 Task: Create a section API Gateway Sprint and in the section, add a milestone Payment Gateway Integration in the project AgileCraft
Action: Mouse moved to (82, 339)
Screenshot: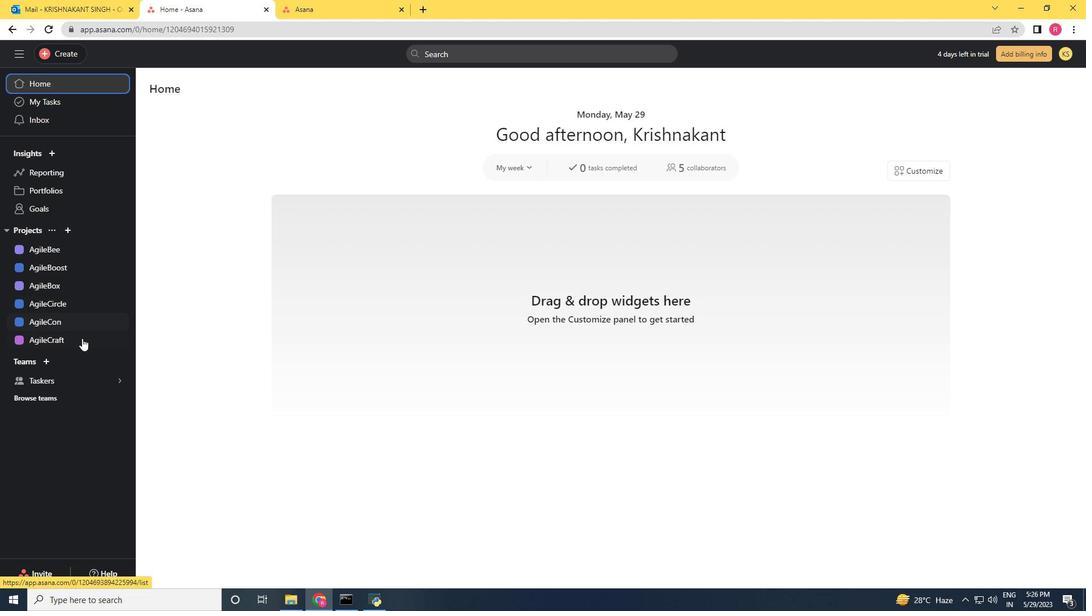 
Action: Mouse pressed left at (82, 339)
Screenshot: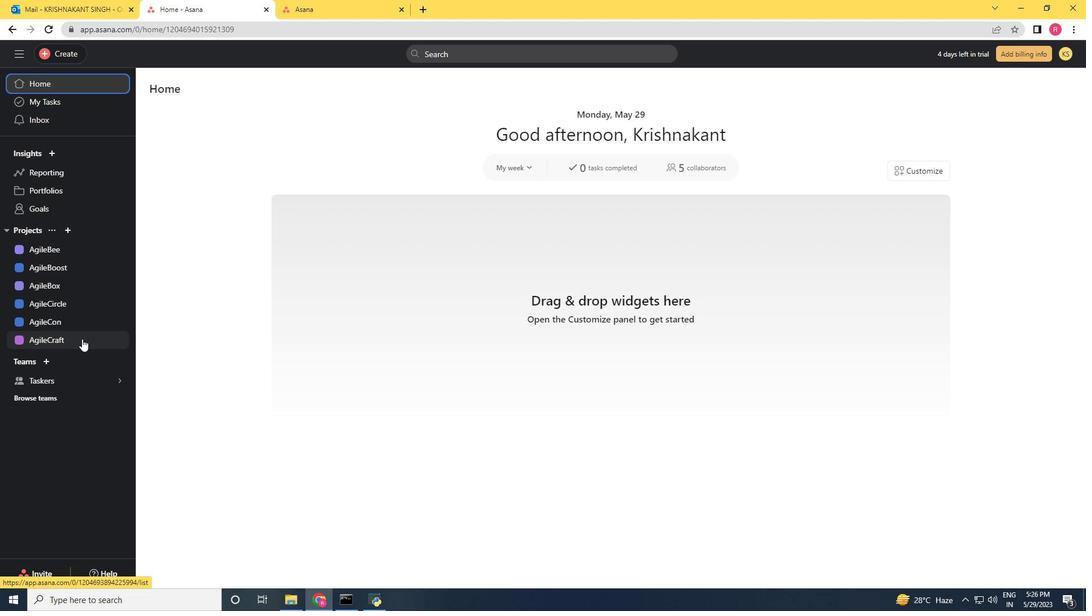 
Action: Mouse moved to (193, 457)
Screenshot: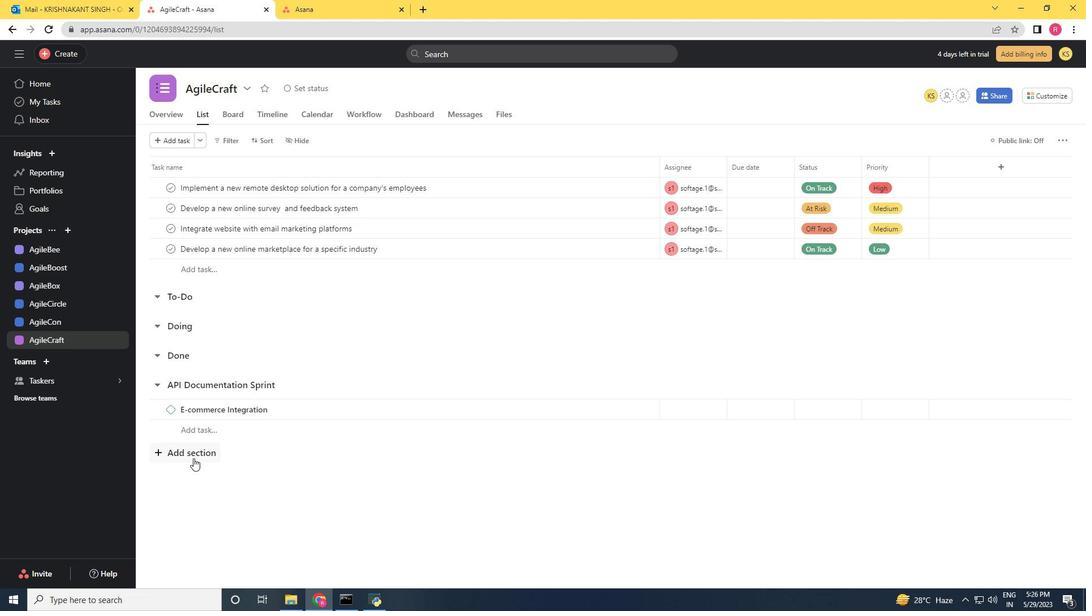 
Action: Mouse pressed left at (193, 457)
Screenshot: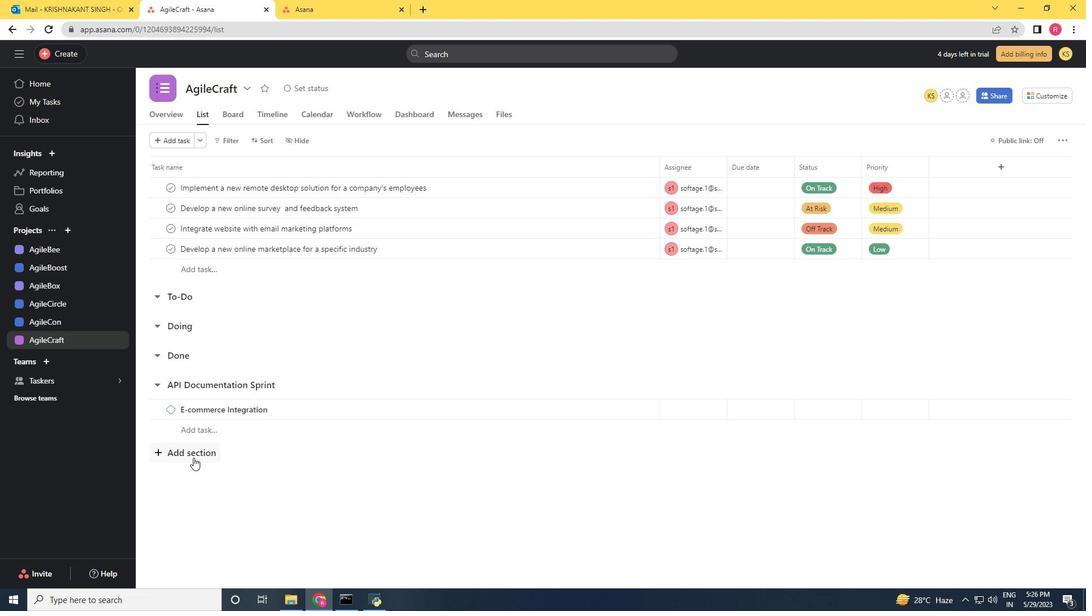 
Action: Mouse moved to (193, 456)
Screenshot: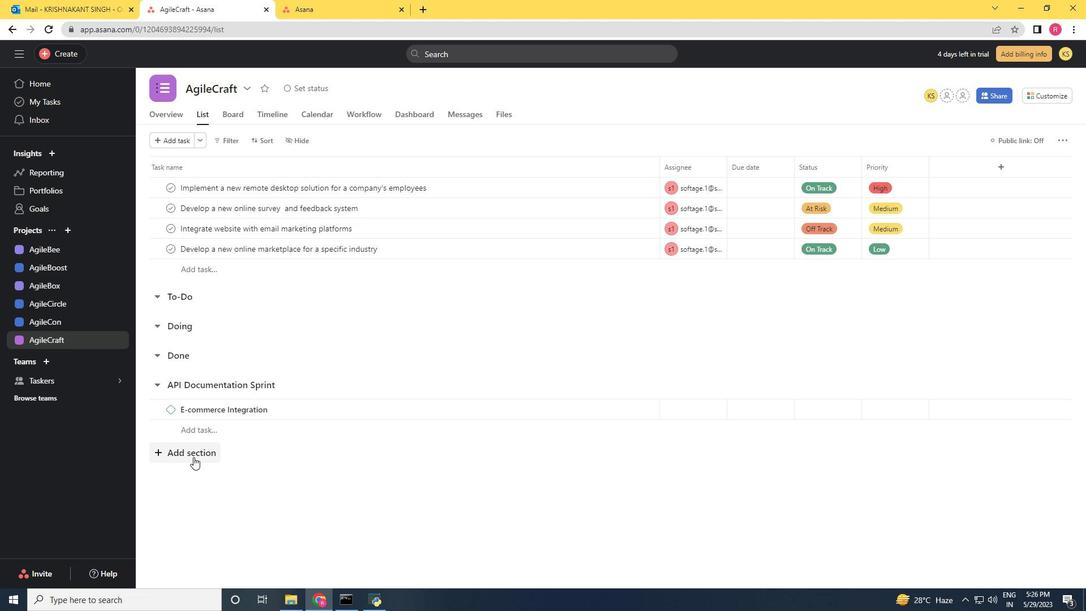 
Action: Key pressed <Key.shift>Ap<Key.shift><Key.shift><Key.shift><Key.shift><Key.shift><Key.shift><Key.shift><Key.shift><Key.shift><Key.shift>I<Key.backspace><Key.backspace><Key.shift><Key.shift>PI<Key.space><Key.shift>Getw<Key.backspace>way<Key.space><Key.shift>sprint<Key.space>
Screenshot: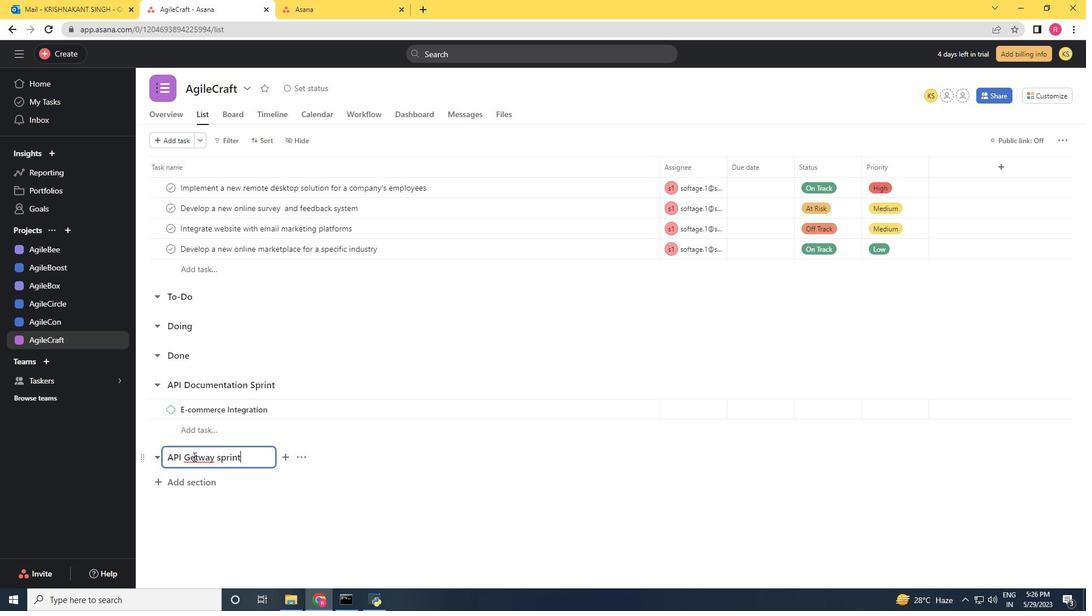 
Action: Mouse moved to (200, 455)
Screenshot: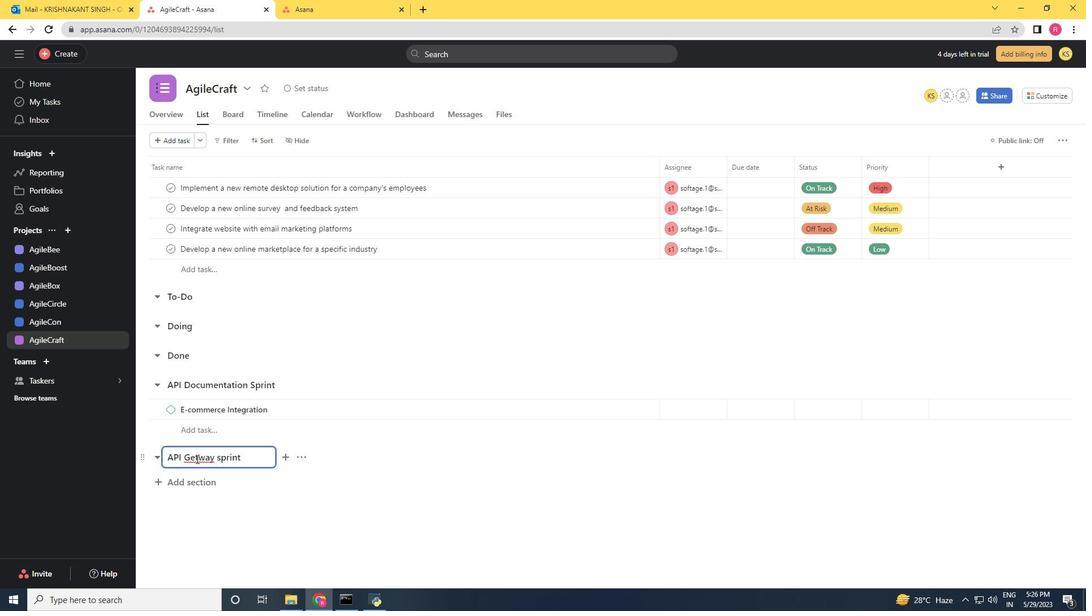 
Action: Mouse pressed left at (200, 455)
Screenshot: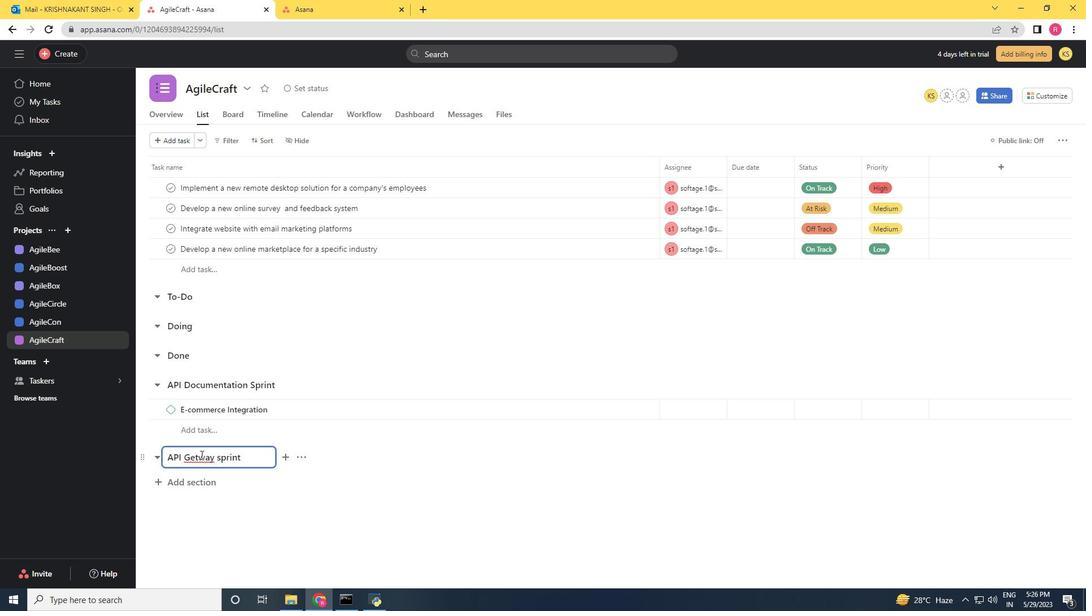 
Action: Key pressed e
Screenshot: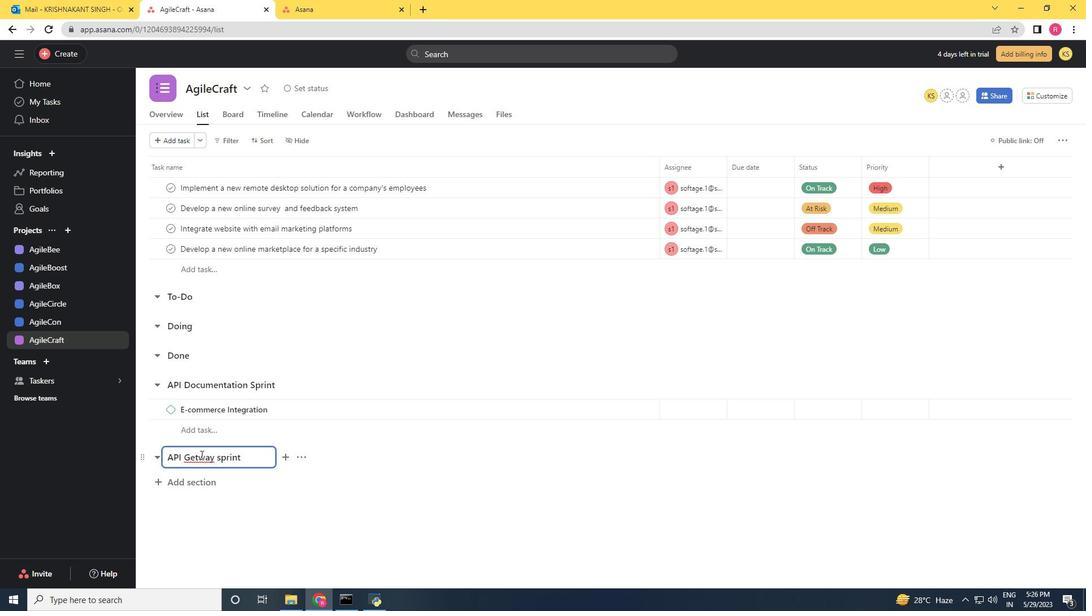 
Action: Mouse moved to (250, 457)
Screenshot: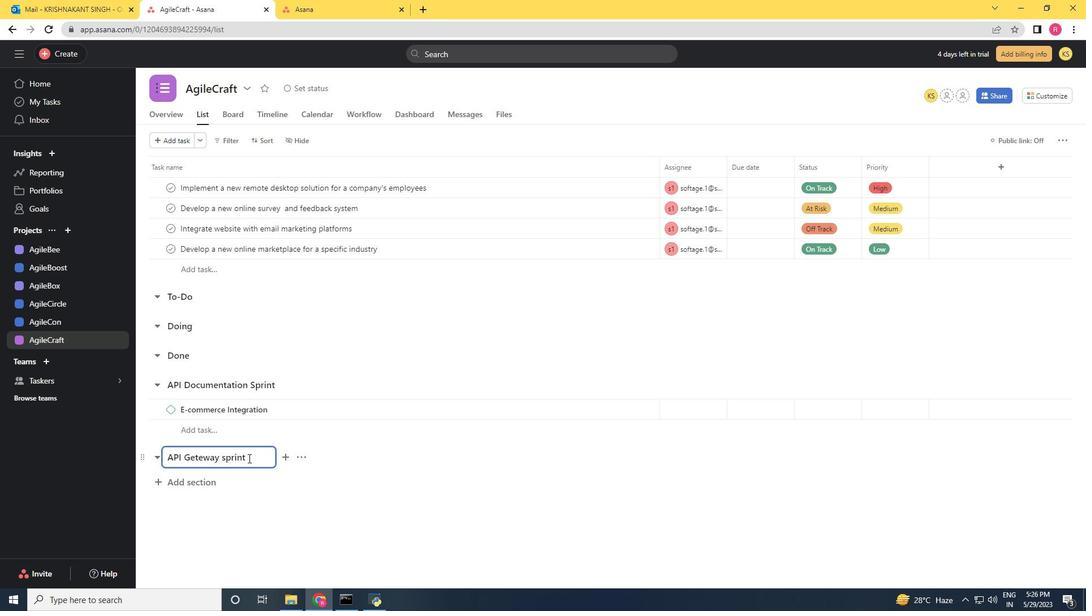 
Action: Mouse pressed left at (250, 457)
Screenshot: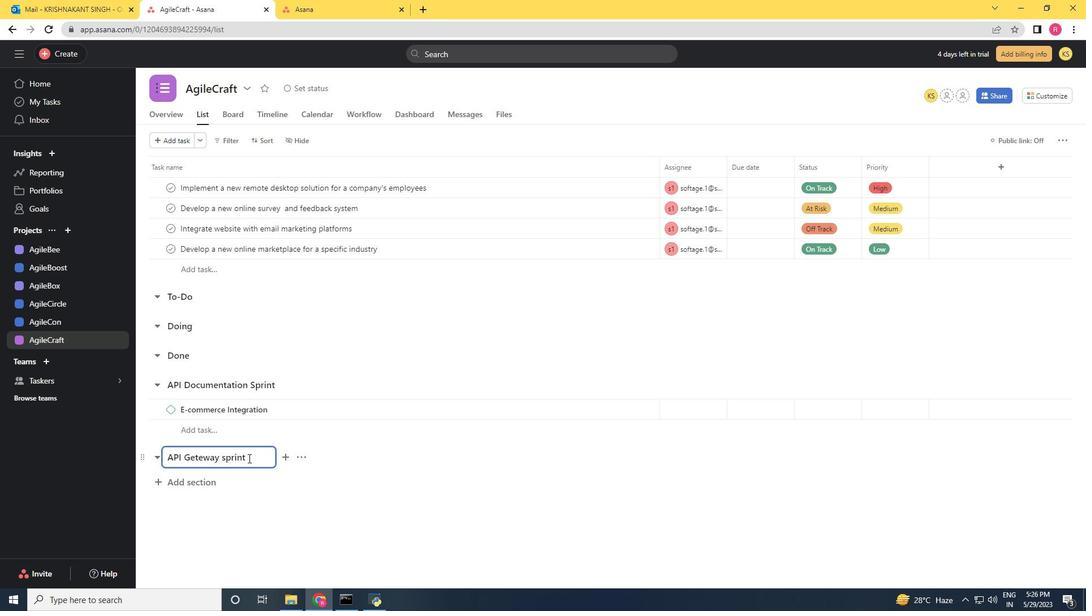 
Action: Mouse moved to (225, 456)
Screenshot: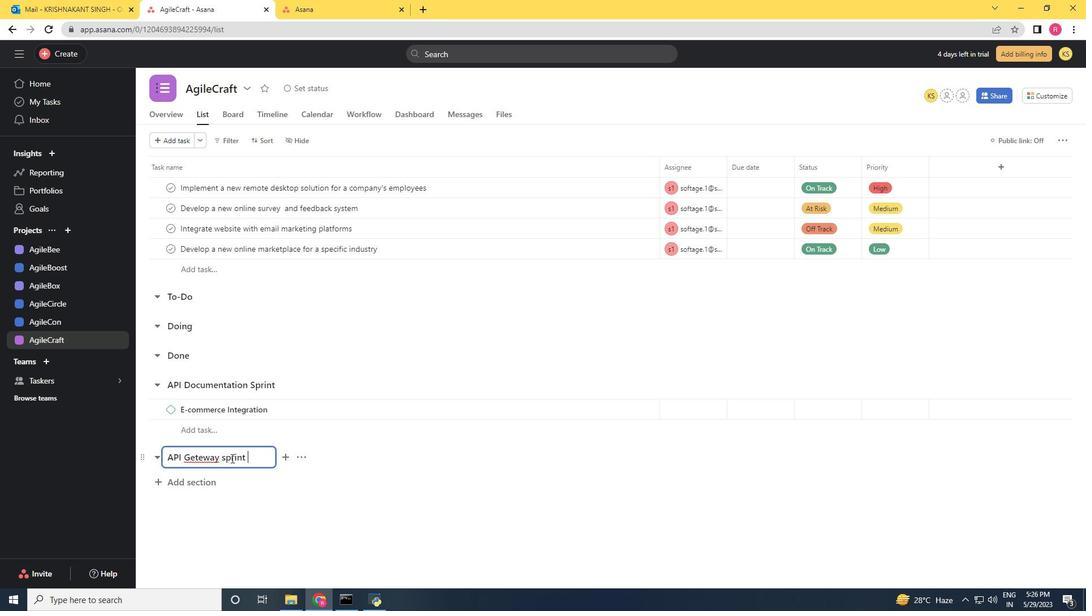 
Action: Mouse pressed left at (225, 456)
Screenshot: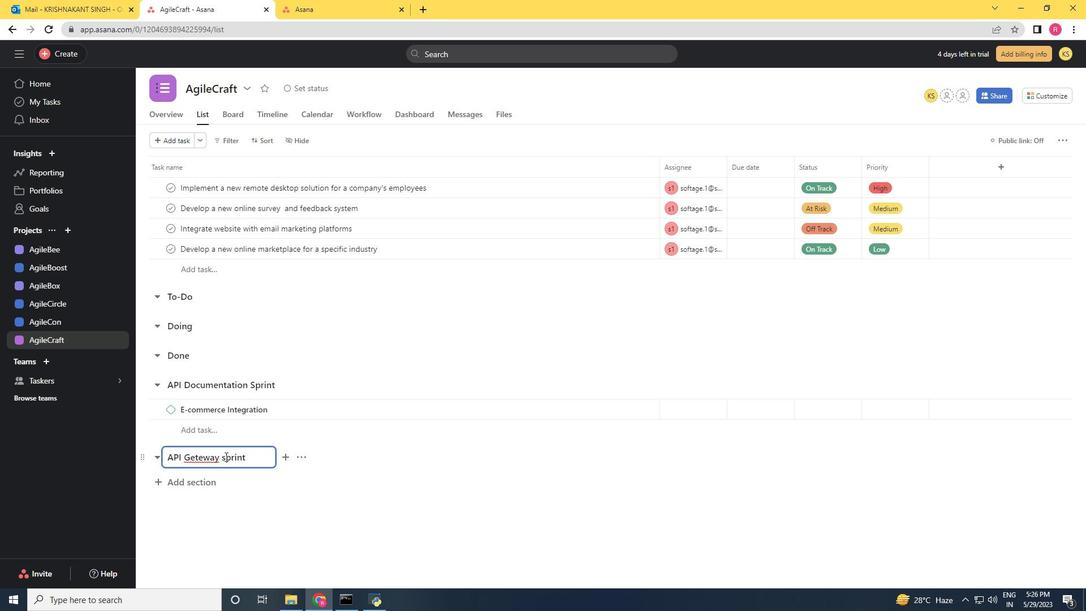 
Action: Key pressed <Key.backspace><Key.shift>s<Key.backspace><Key.shift><Key.shift><Key.shift>S
Screenshot: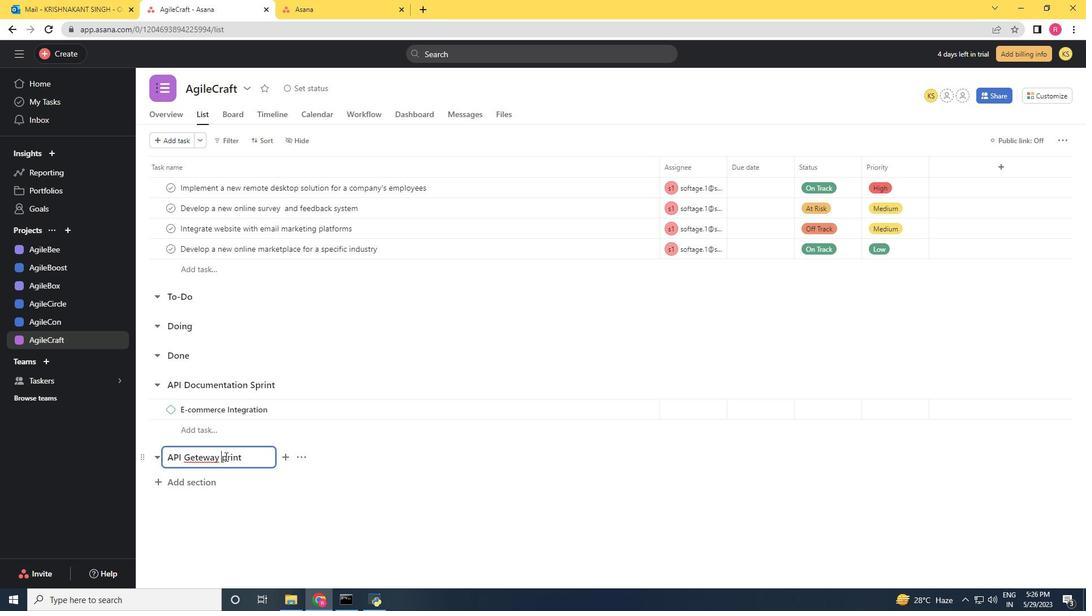 
Action: Mouse moved to (194, 458)
Screenshot: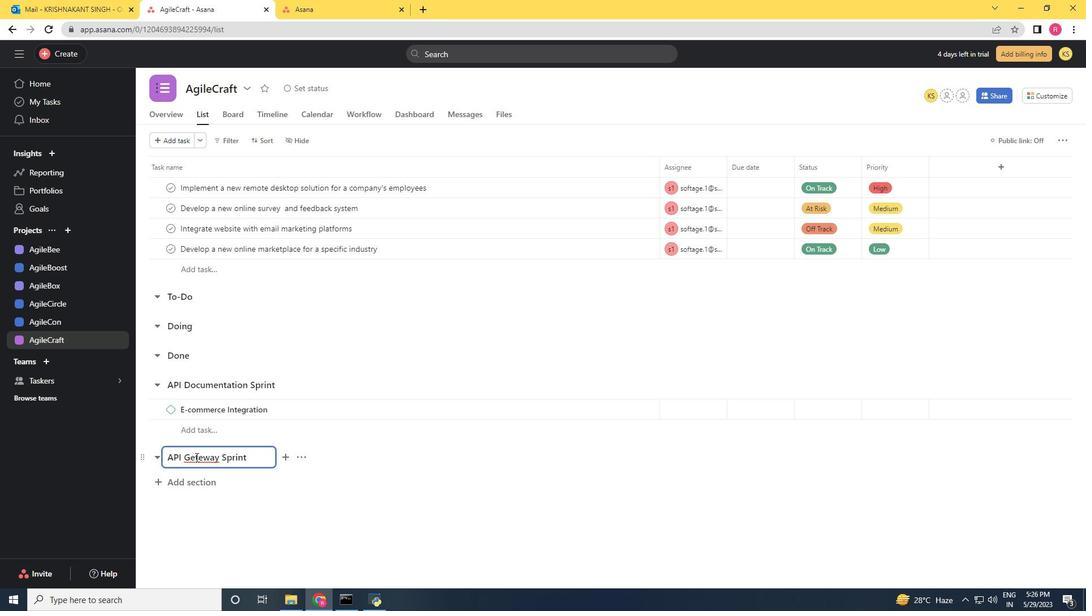 
Action: Mouse pressed left at (194, 458)
Screenshot: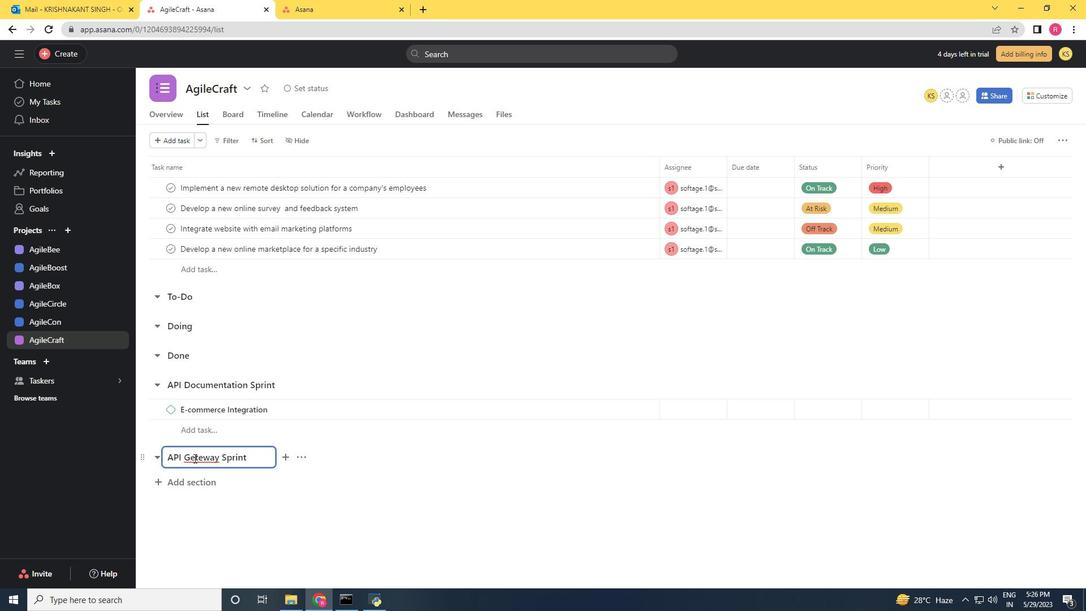 
Action: Key pressed <Key.backspace>a
Screenshot: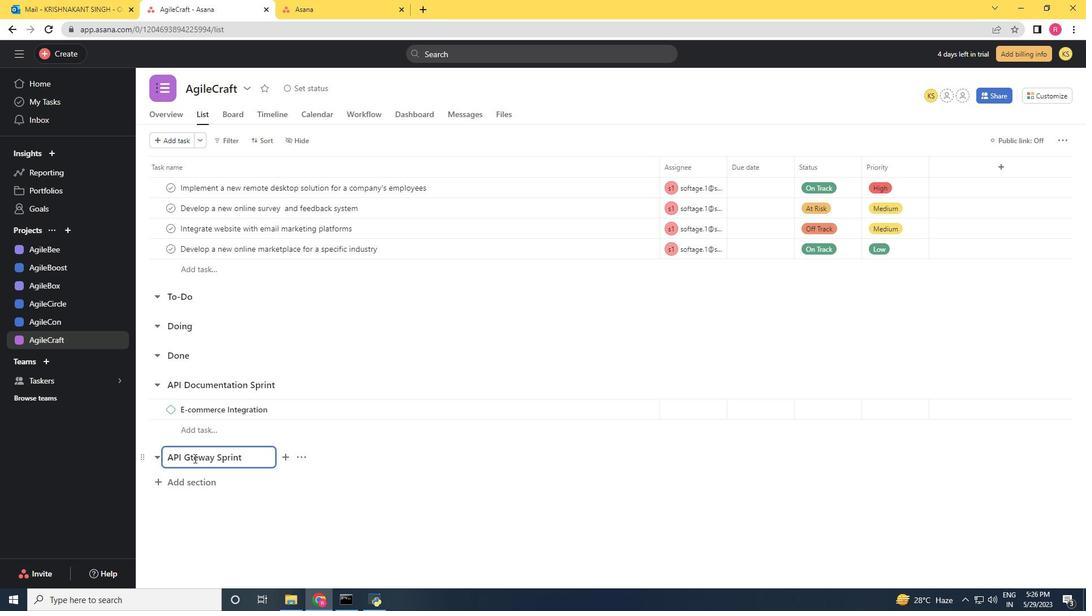 
Action: Mouse moved to (270, 501)
Screenshot: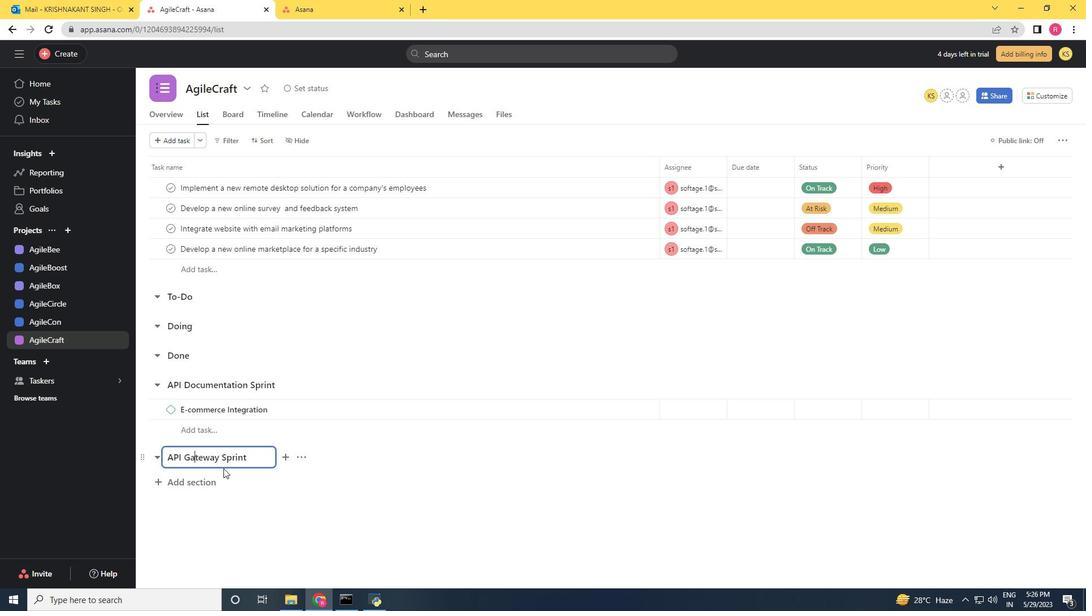 
Action: Mouse pressed left at (270, 501)
Screenshot: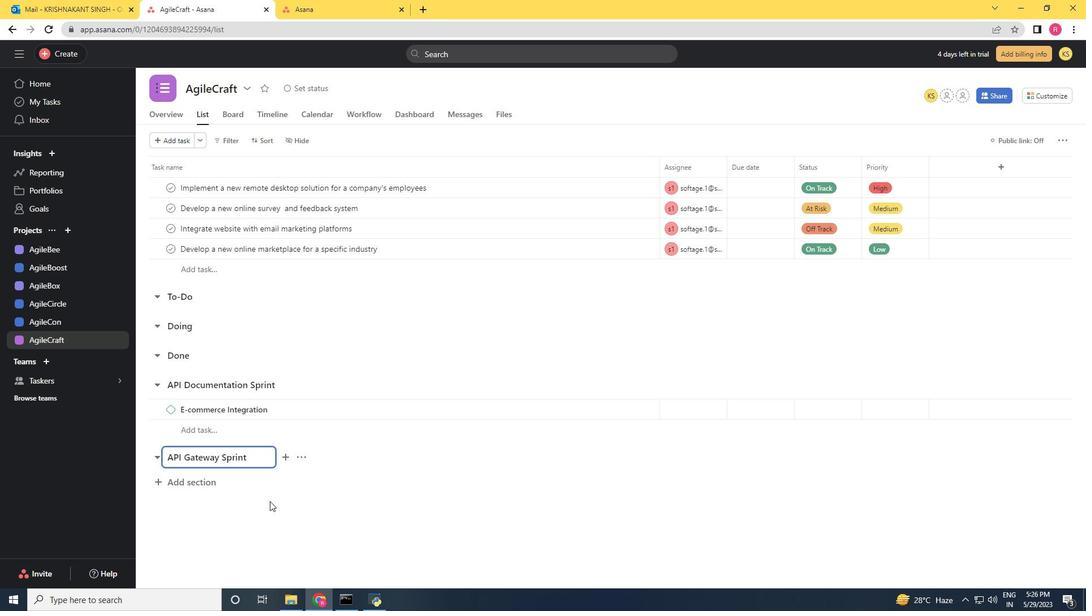 
Action: Mouse moved to (246, 460)
Screenshot: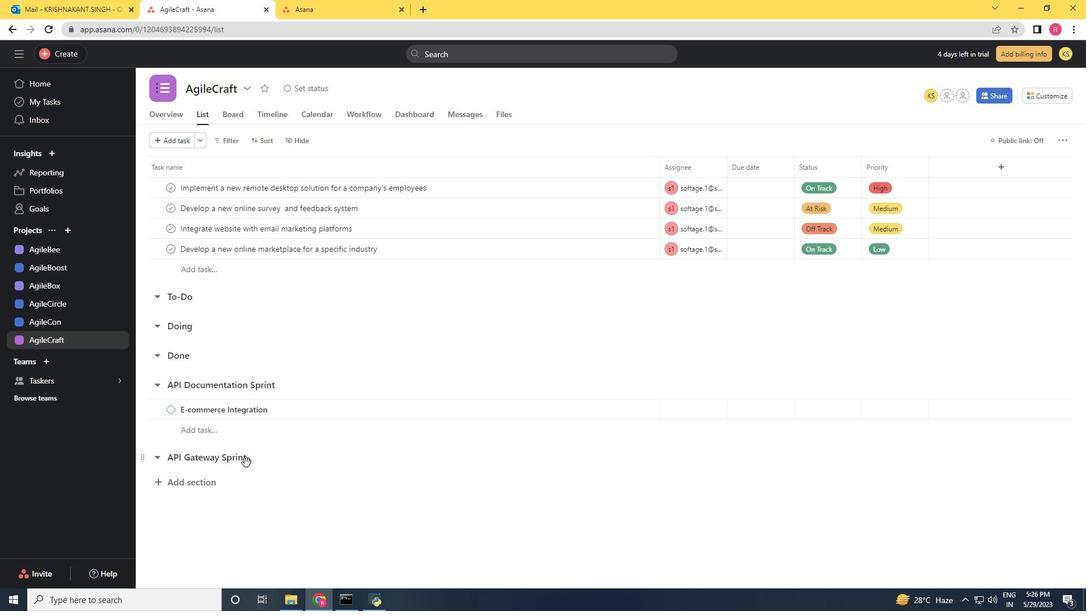 
Action: Mouse pressed left at (246, 460)
Screenshot: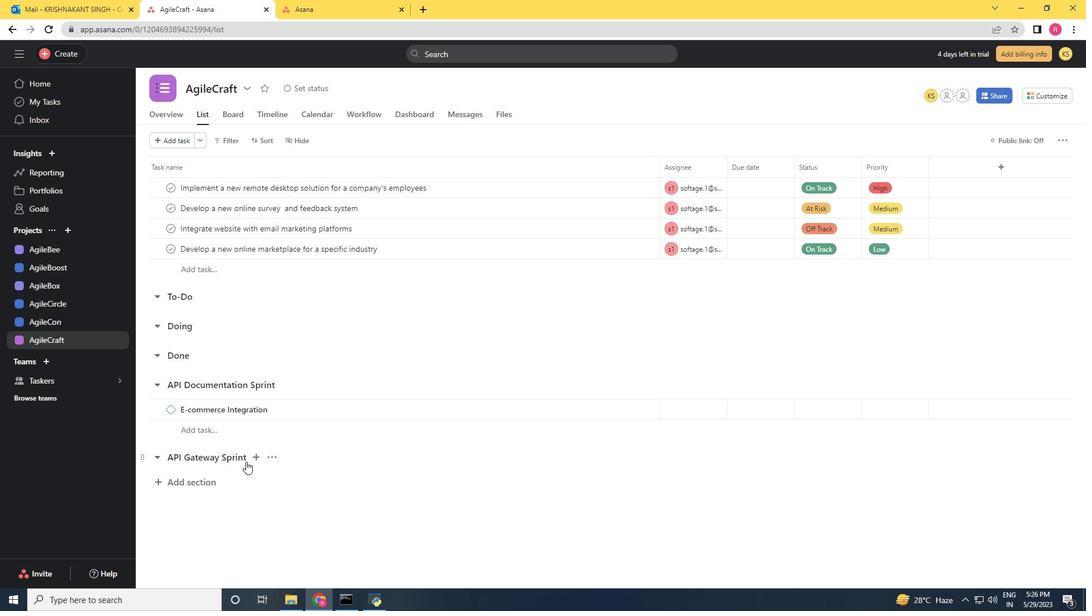 
Action: Key pressed <Key.enter><Key.shift><Key.shift><Key.shift><Key.shift><Key.shift><Key.shift><Key.shift><Key.shift><Key.shift><Key.shift><Key.shift><Key.shift><Key.shift>Payment<Key.space><Key.shift>Gate<Key.backspace>eway<Key.space><Key.shift>Inter<Key.backspace>grato<Key.backspace>ion<Key.space><Key.enter>
Screenshot: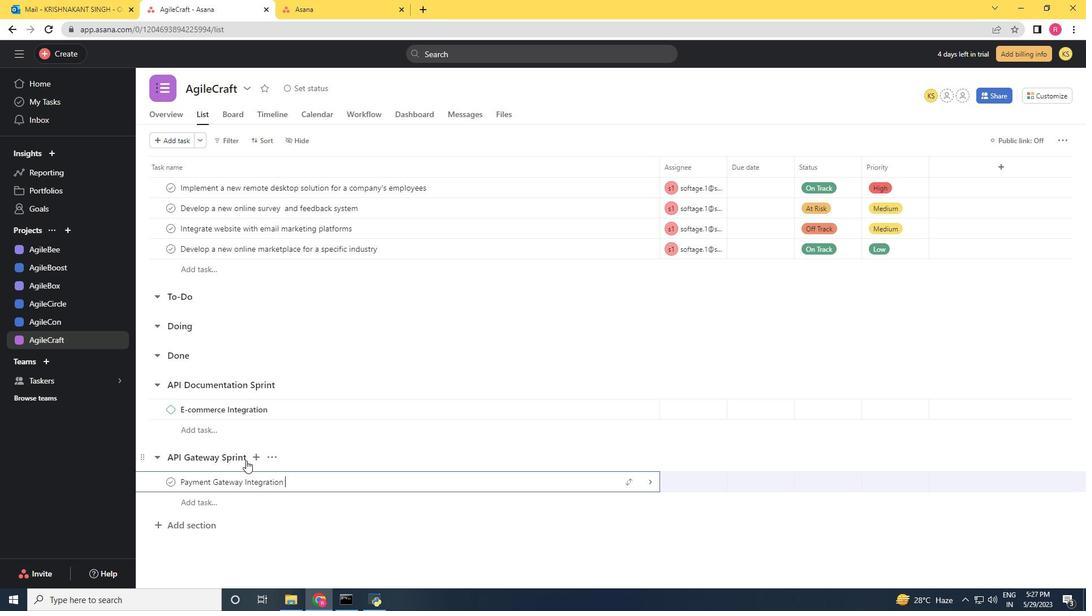 
Action: Mouse moved to (501, 480)
Screenshot: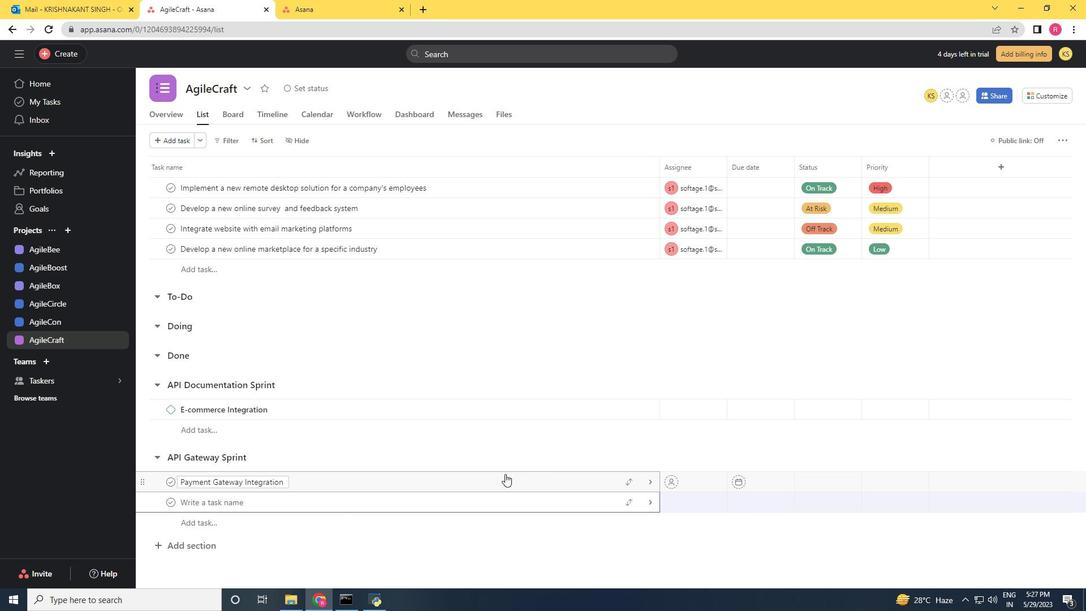 
Action: Mouse pressed left at (501, 480)
Screenshot: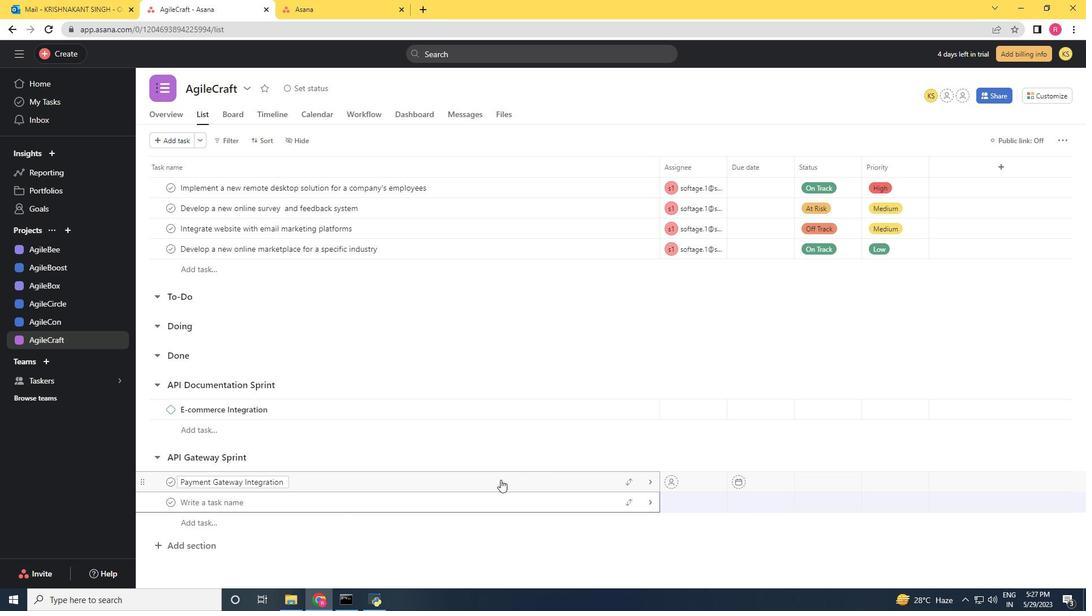 
Action: Mouse pressed right at (501, 480)
Screenshot: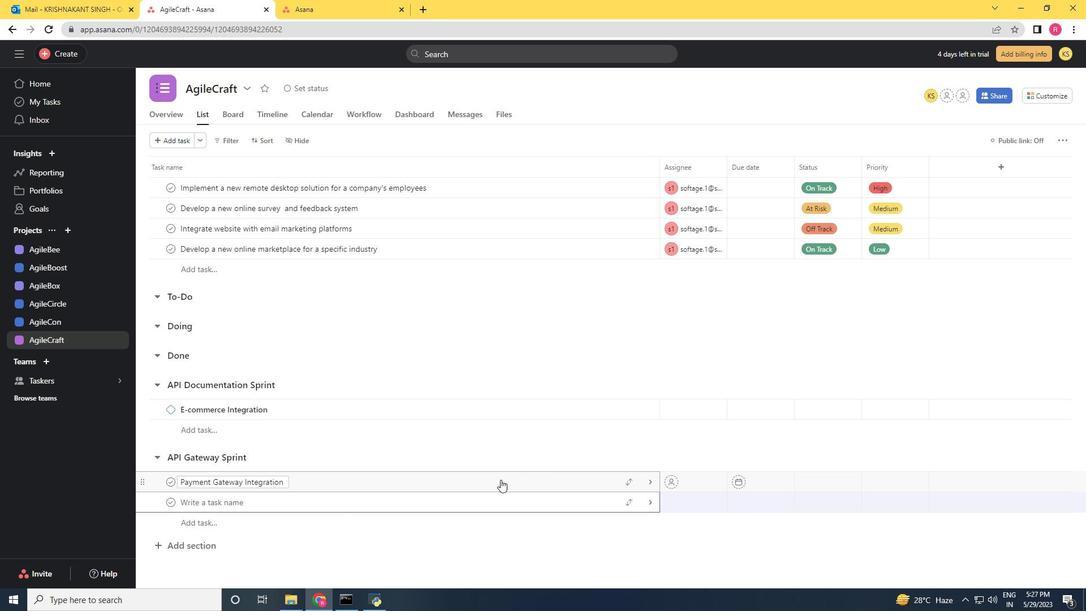 
Action: Mouse moved to (534, 424)
Screenshot: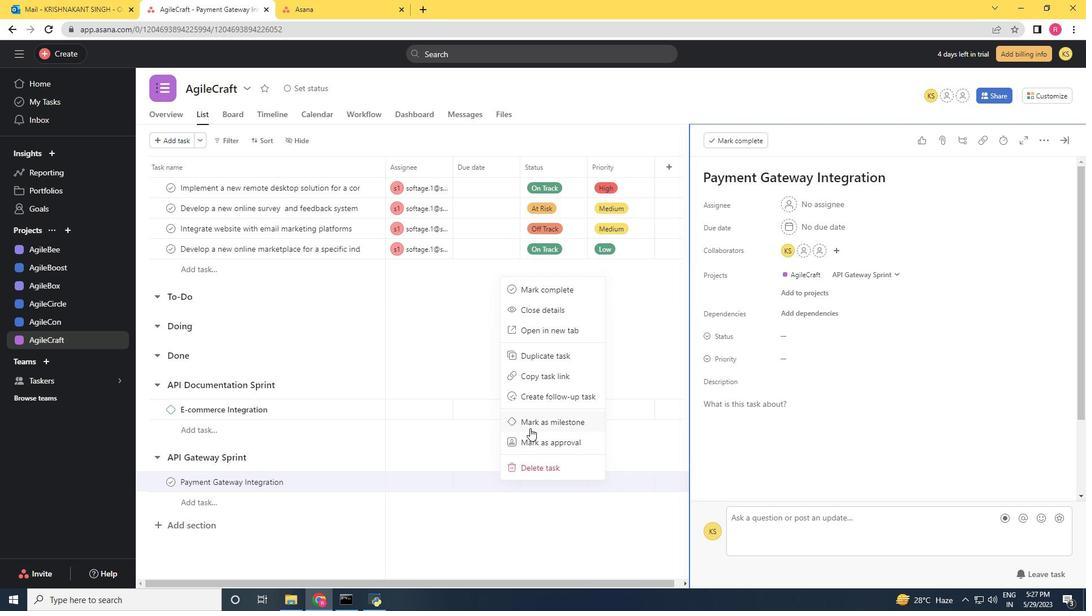 
Action: Mouse pressed left at (534, 424)
Screenshot: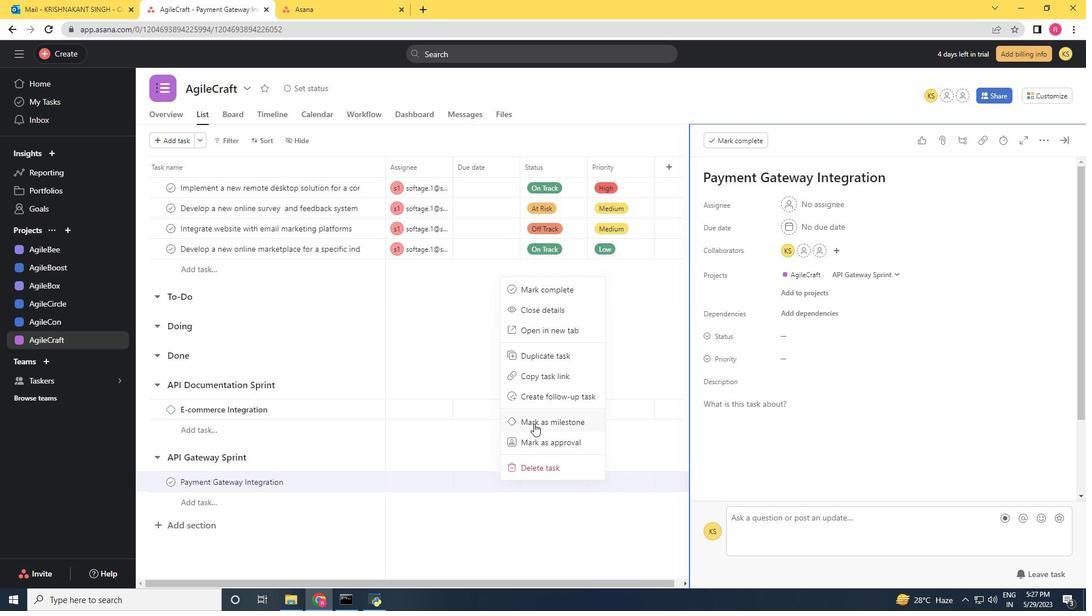 
Action: Mouse moved to (1068, 141)
Screenshot: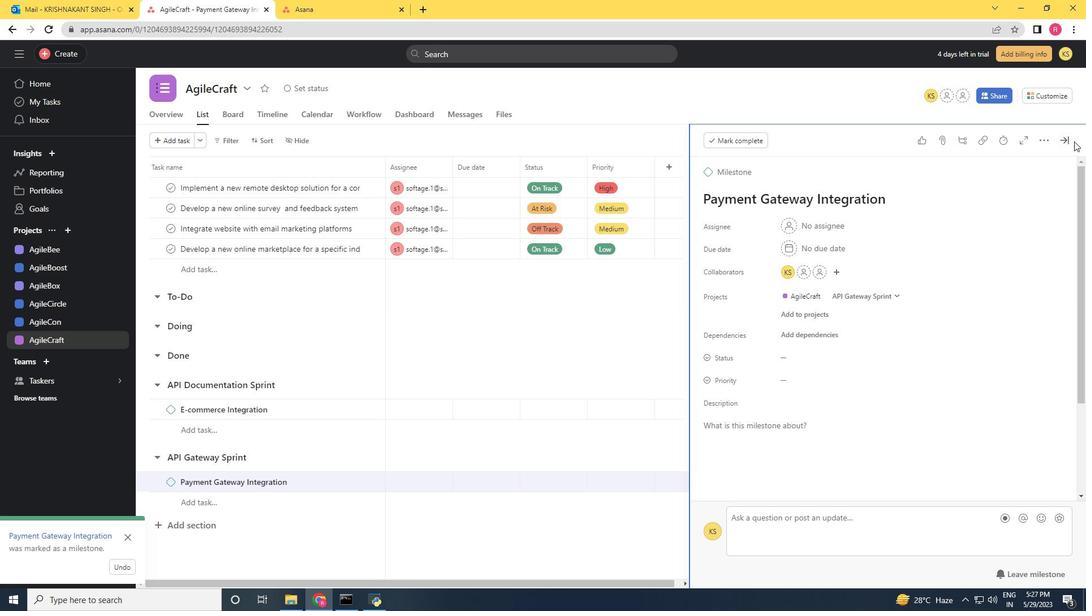 
Action: Mouse pressed left at (1068, 141)
Screenshot: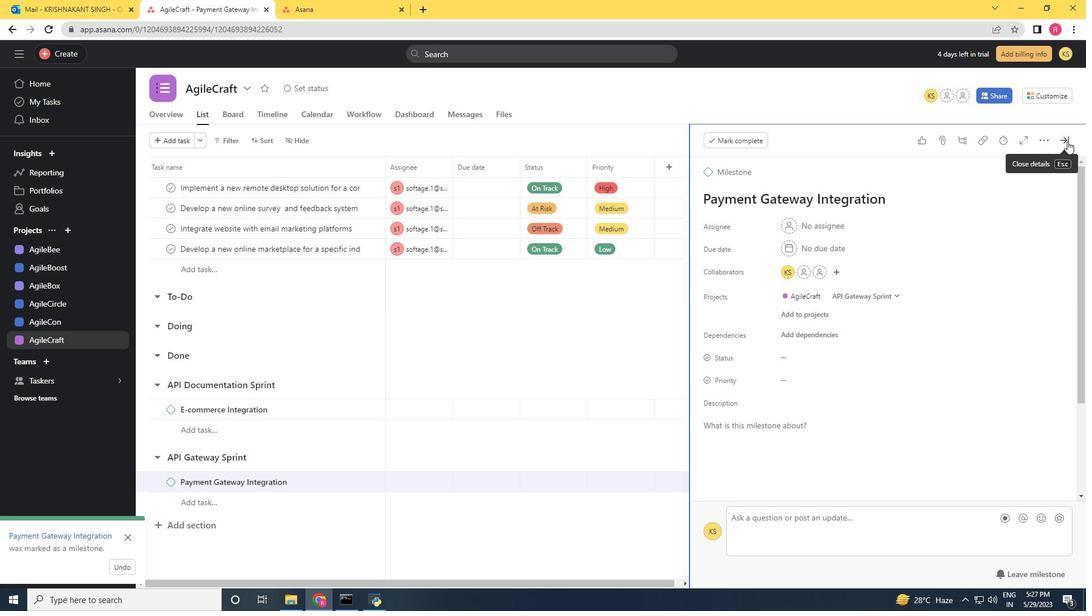 
